 Task: Create a due date automation trigger when advanced on, on the wednesday of the week before a card is due add fields with custom field "Resume" unchecked at 11:00 AM.
Action: Mouse moved to (1057, 75)
Screenshot: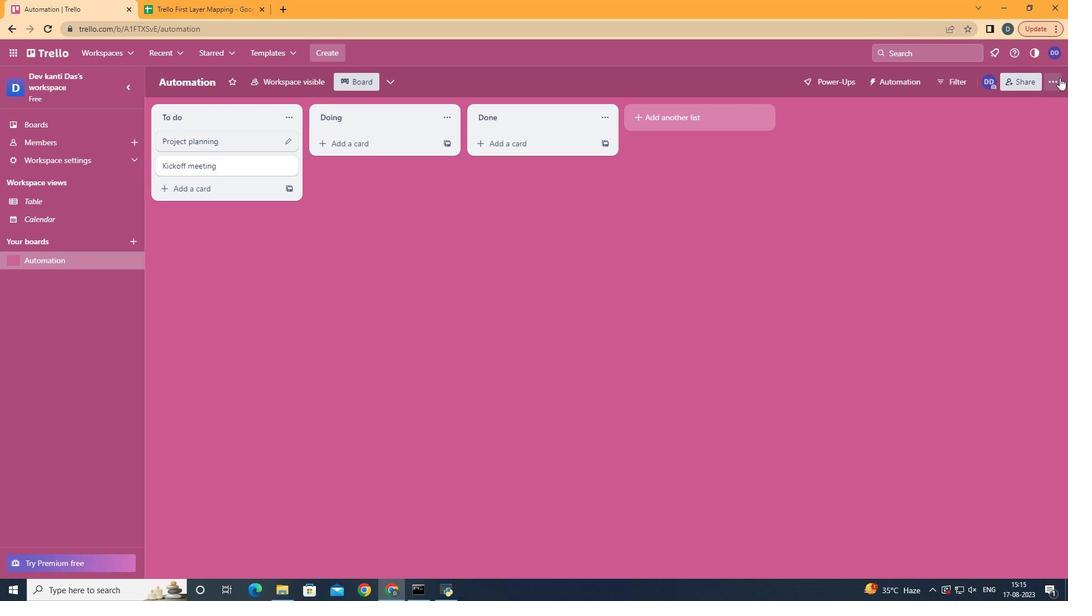 
Action: Mouse pressed left at (1057, 75)
Screenshot: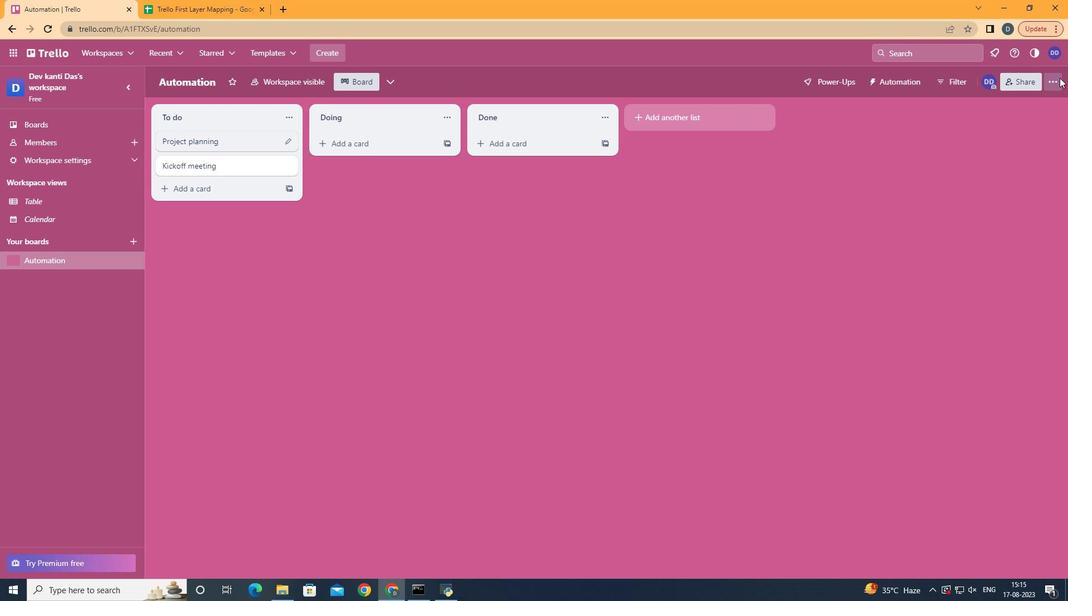 
Action: Mouse moved to (993, 239)
Screenshot: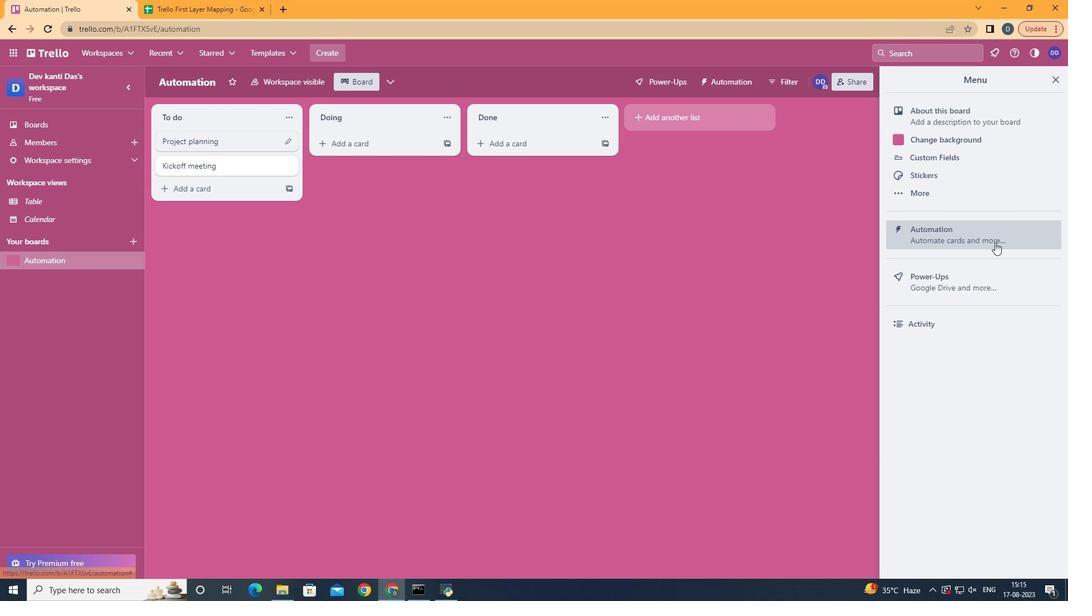
Action: Mouse pressed left at (993, 239)
Screenshot: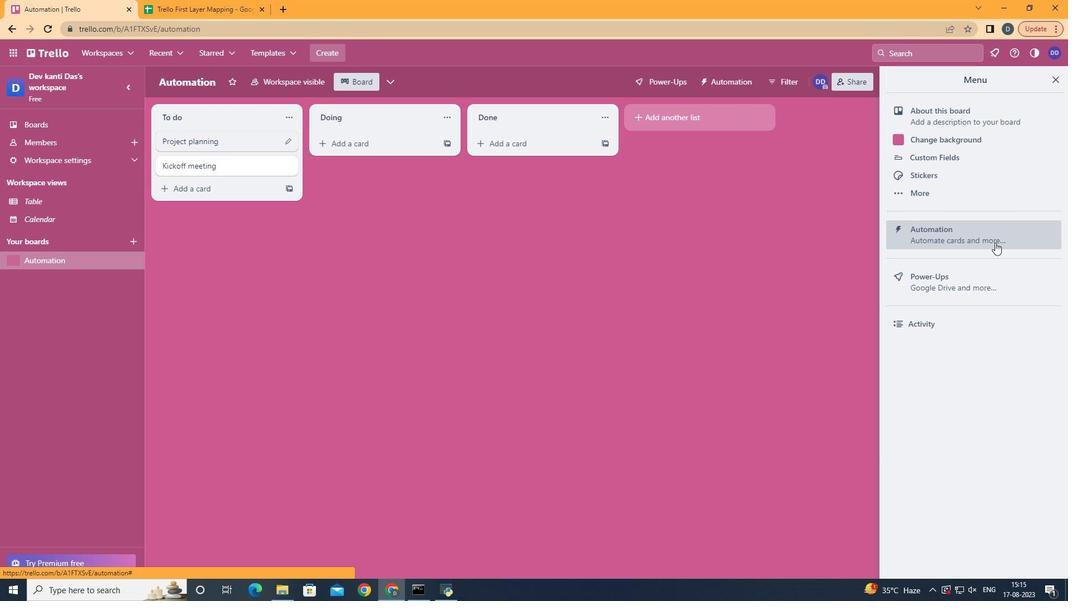 
Action: Mouse moved to (212, 218)
Screenshot: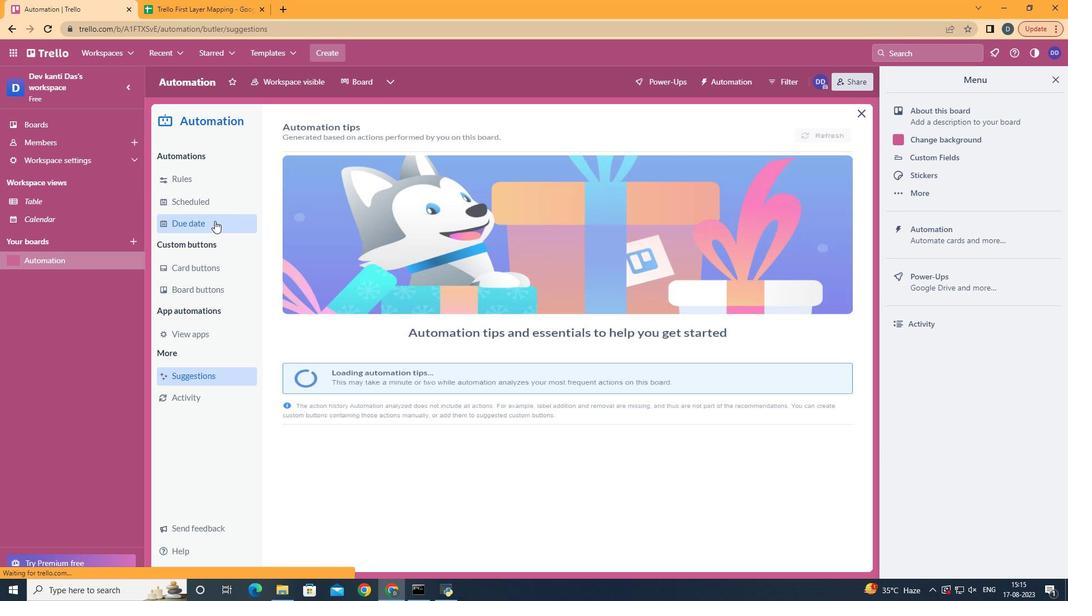 
Action: Mouse pressed left at (212, 218)
Screenshot: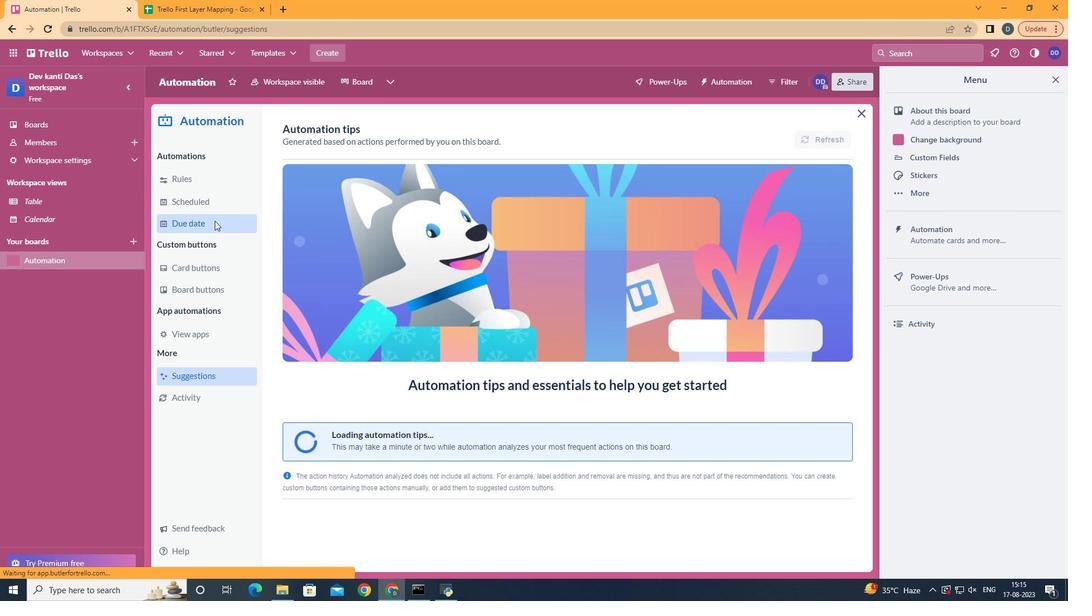 
Action: Mouse moved to (779, 130)
Screenshot: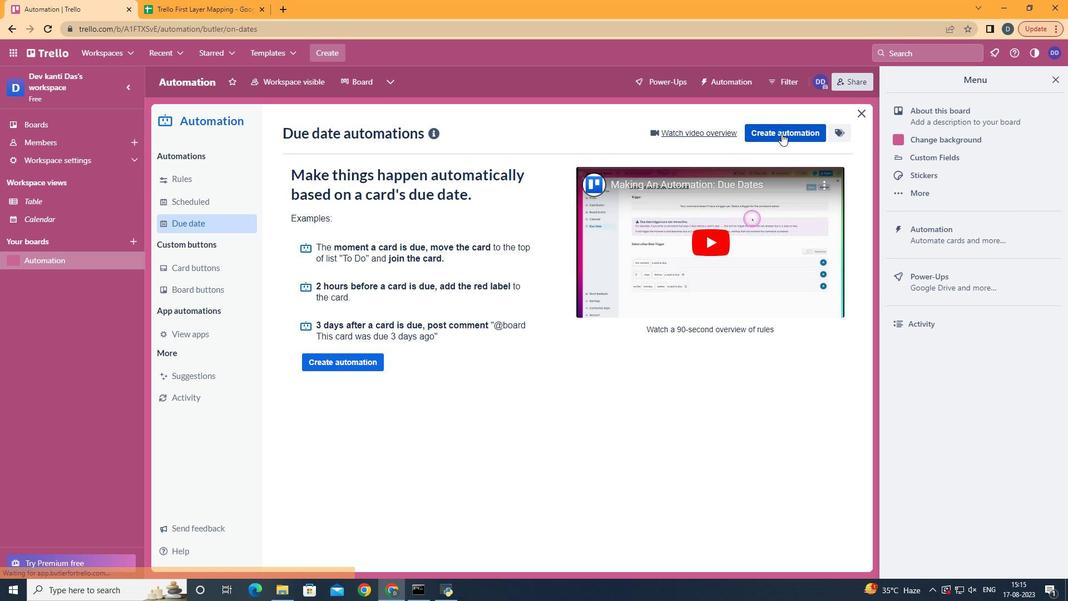 
Action: Mouse pressed left at (779, 130)
Screenshot: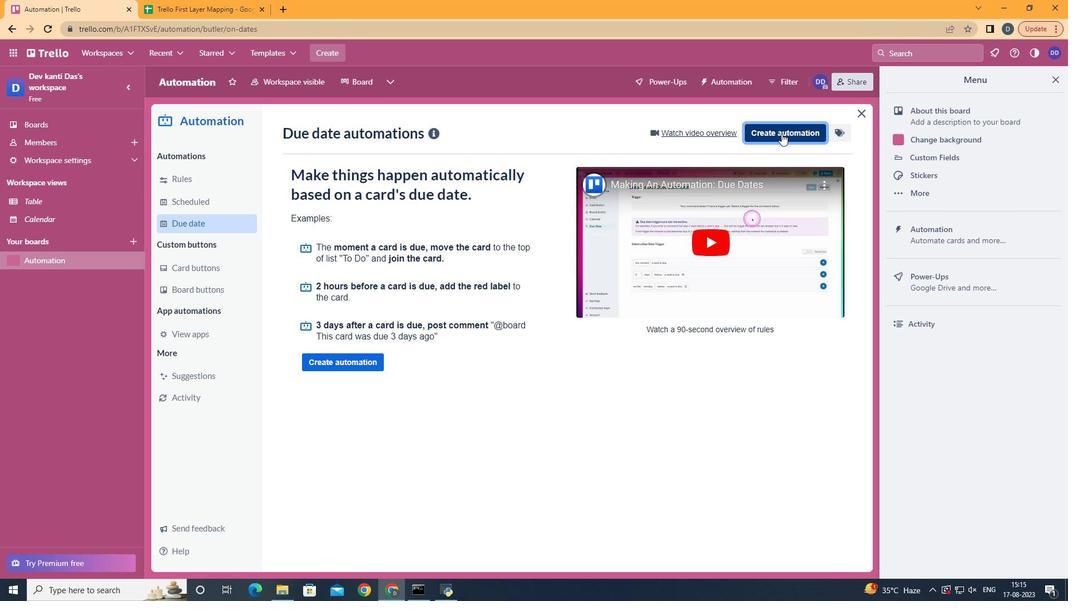
Action: Mouse moved to (580, 236)
Screenshot: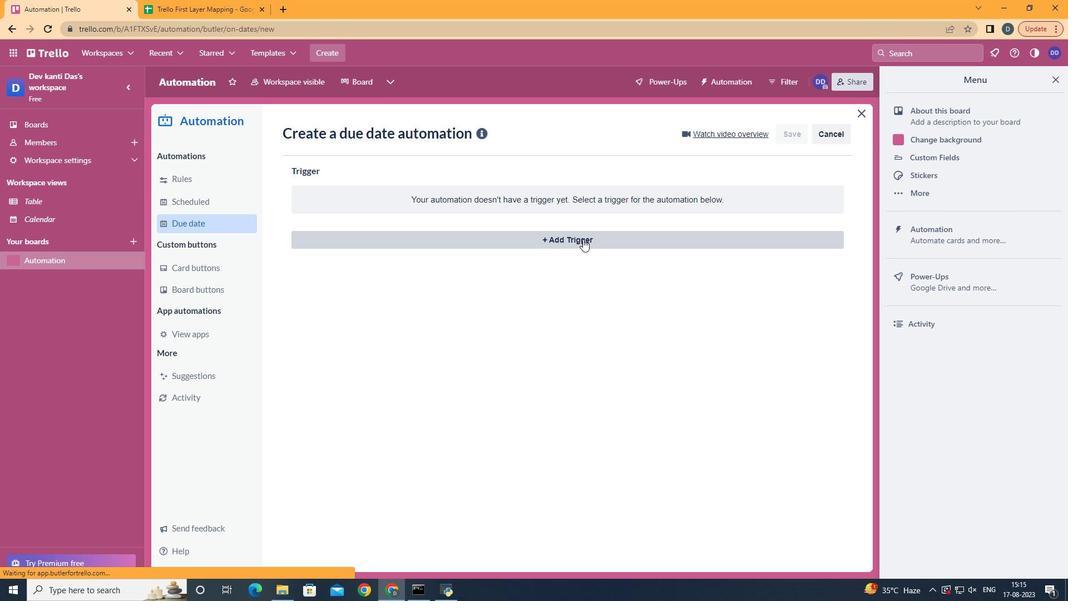 
Action: Mouse pressed left at (580, 236)
Screenshot: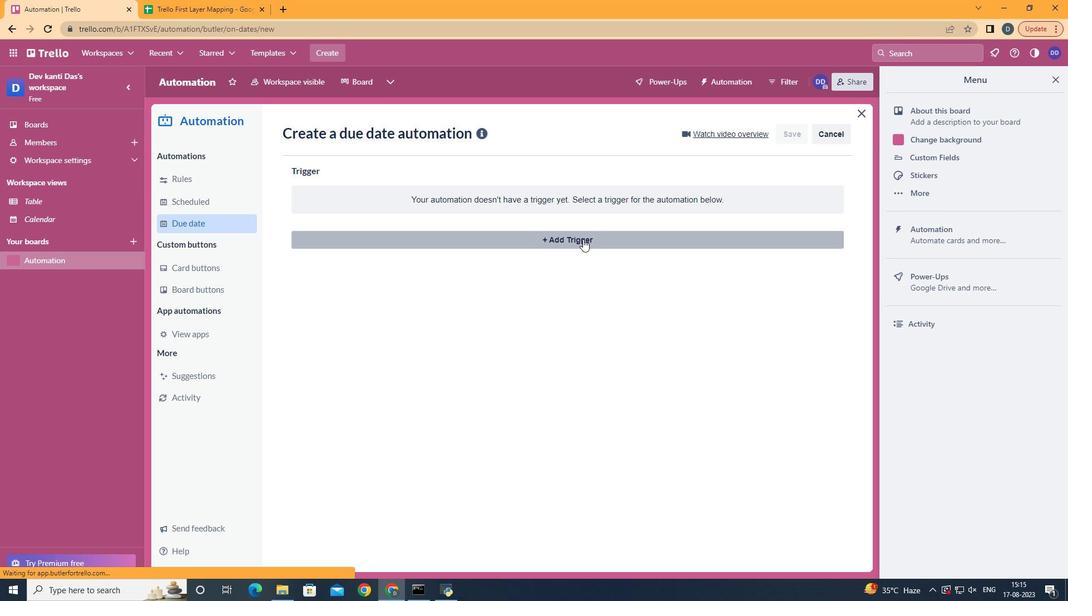 
Action: Mouse moved to (366, 329)
Screenshot: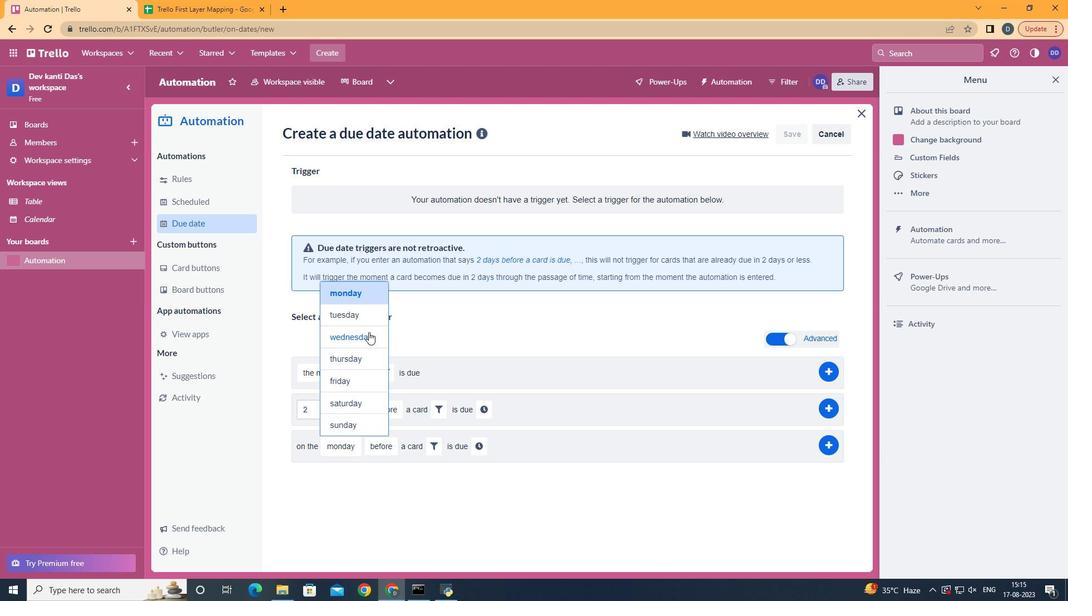 
Action: Mouse pressed left at (366, 329)
Screenshot: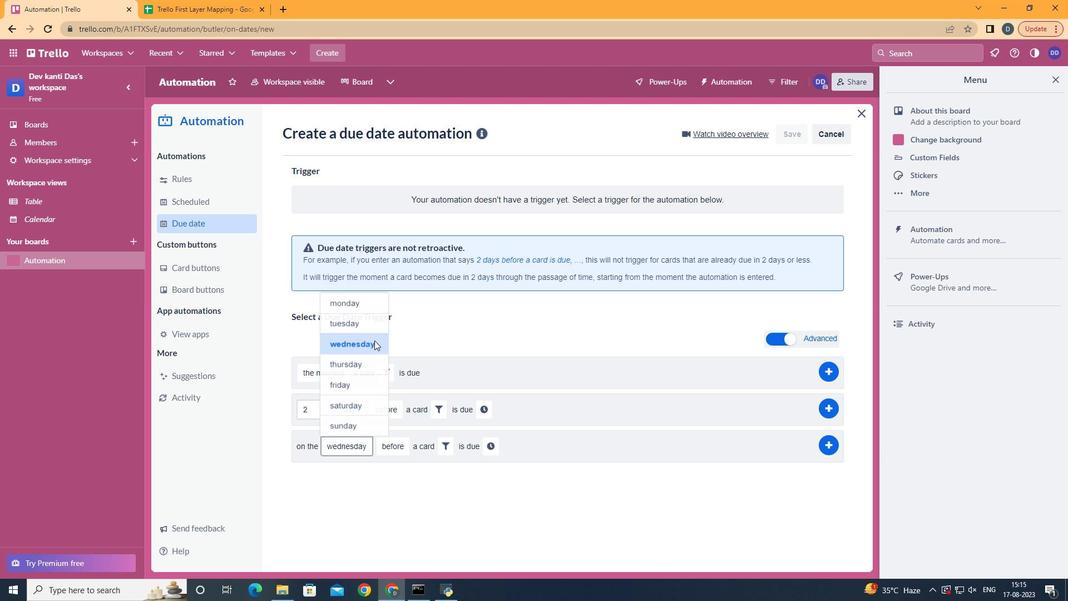 
Action: Mouse moved to (403, 536)
Screenshot: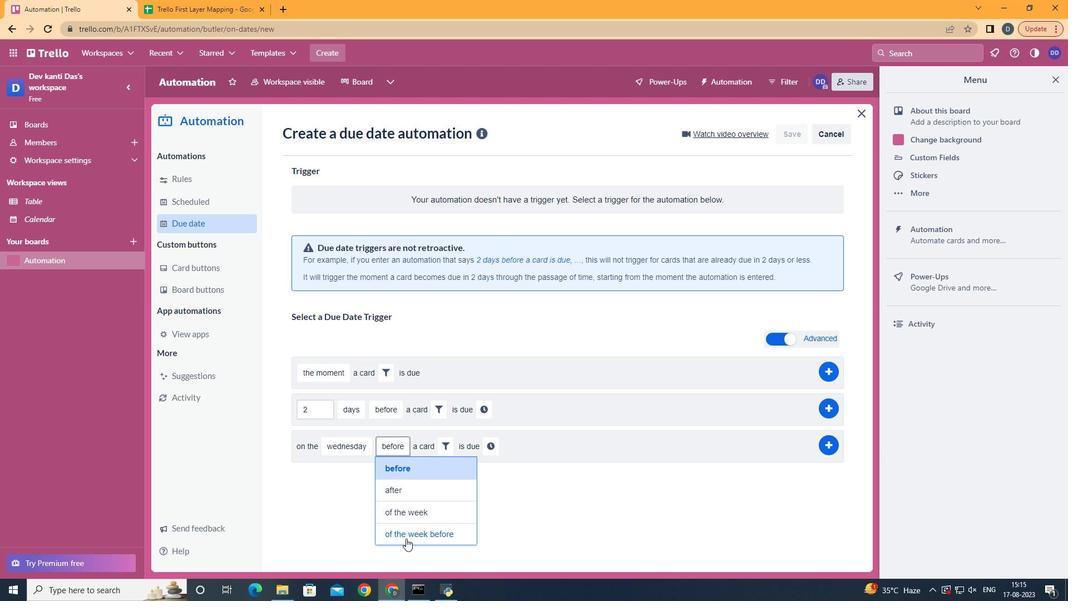
Action: Mouse pressed left at (403, 536)
Screenshot: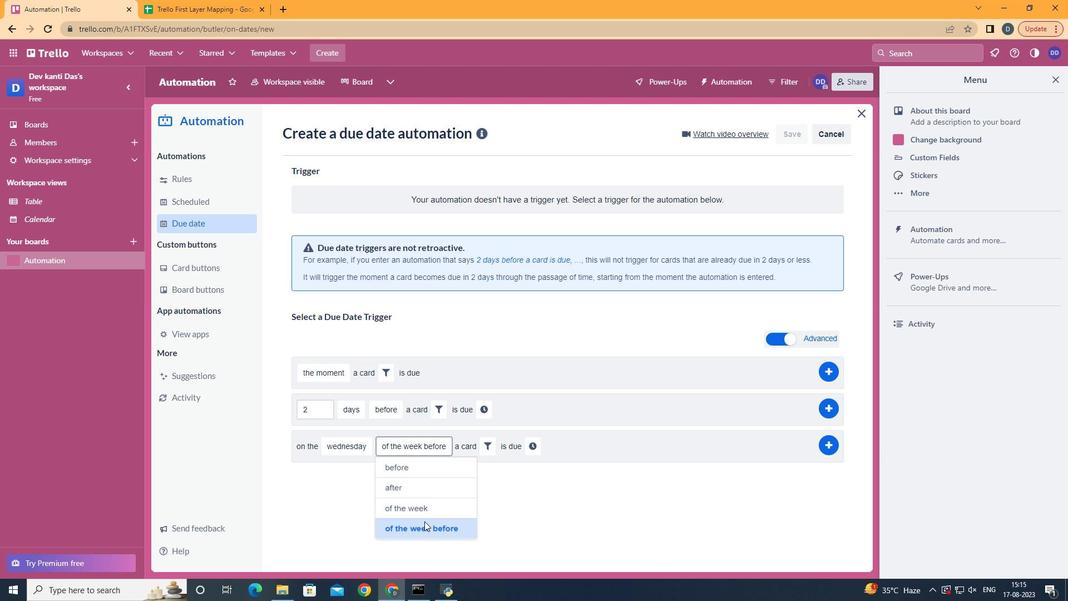 
Action: Mouse moved to (486, 440)
Screenshot: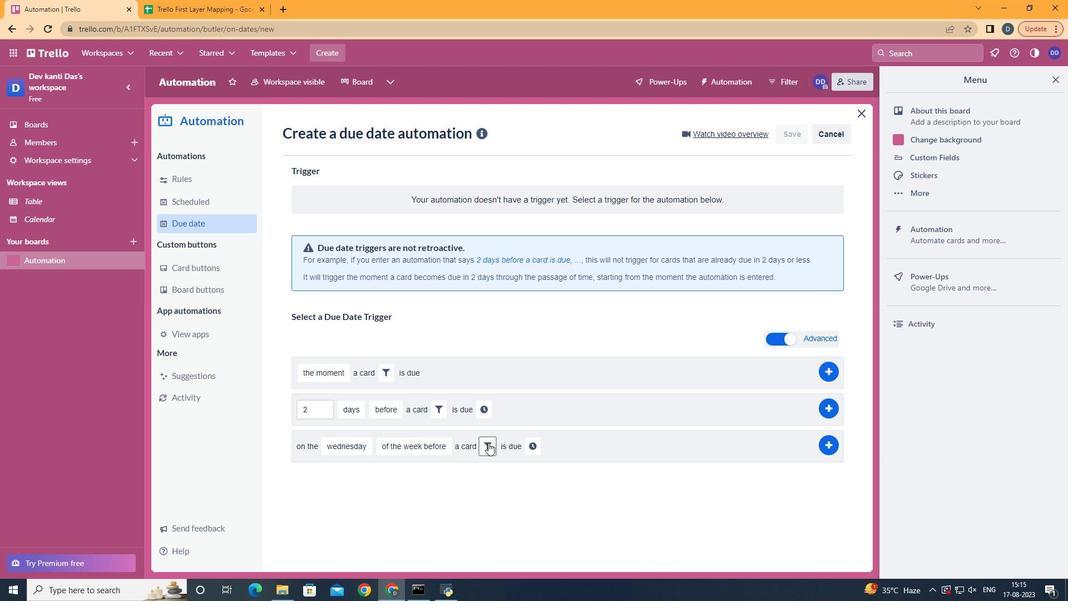 
Action: Mouse pressed left at (486, 440)
Screenshot: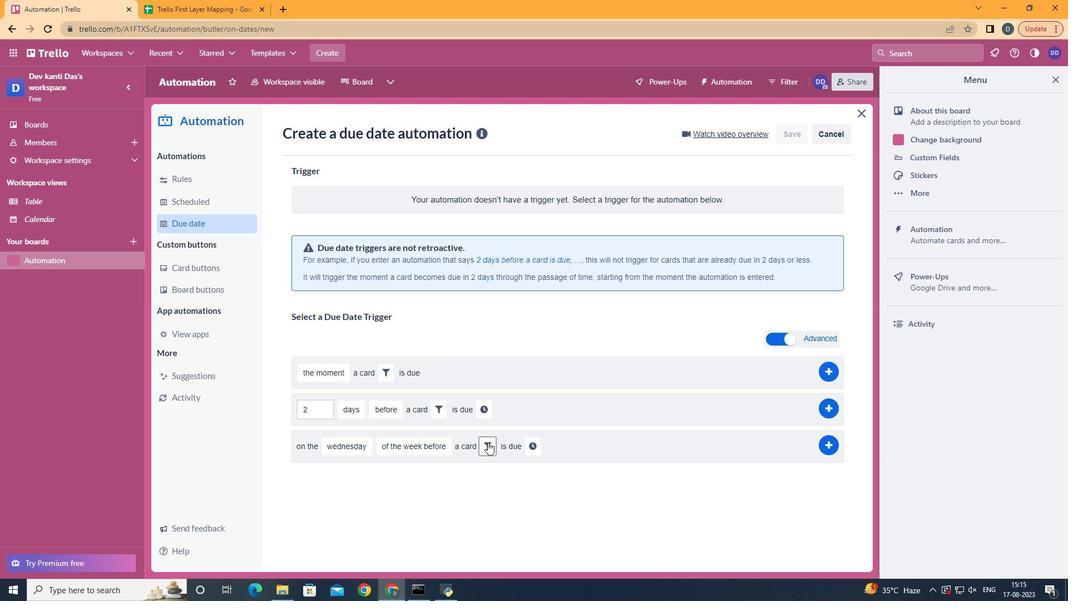 
Action: Mouse moved to (656, 477)
Screenshot: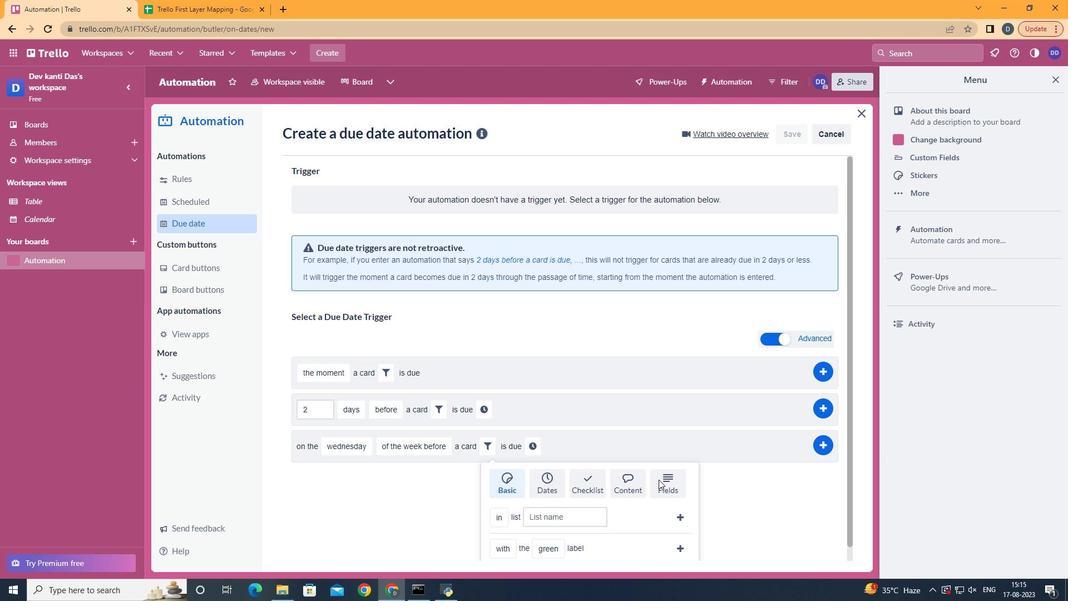 
Action: Mouse pressed left at (656, 477)
Screenshot: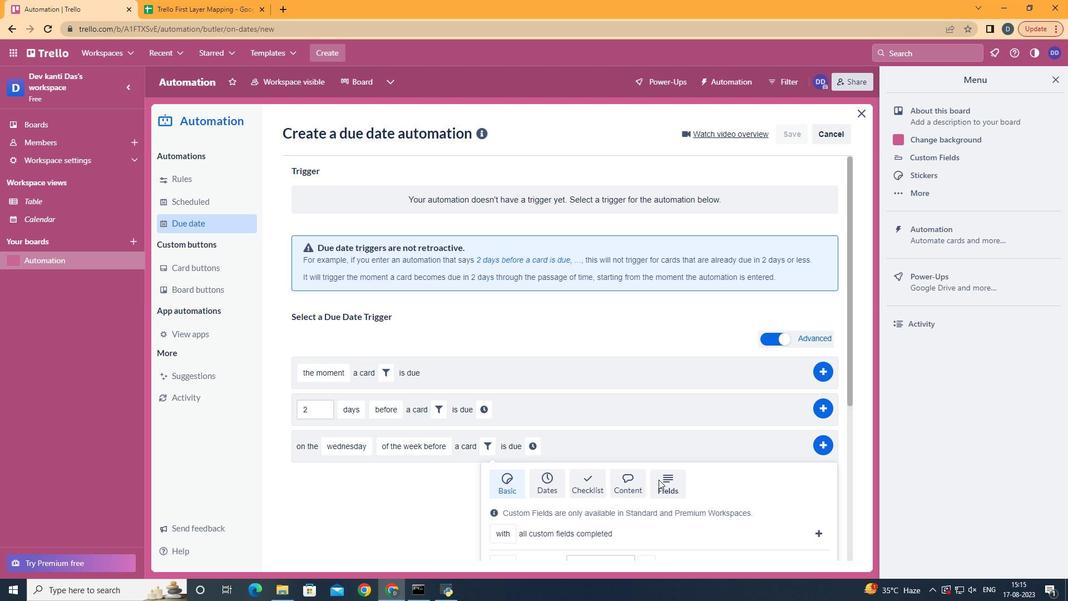 
Action: Mouse moved to (656, 477)
Screenshot: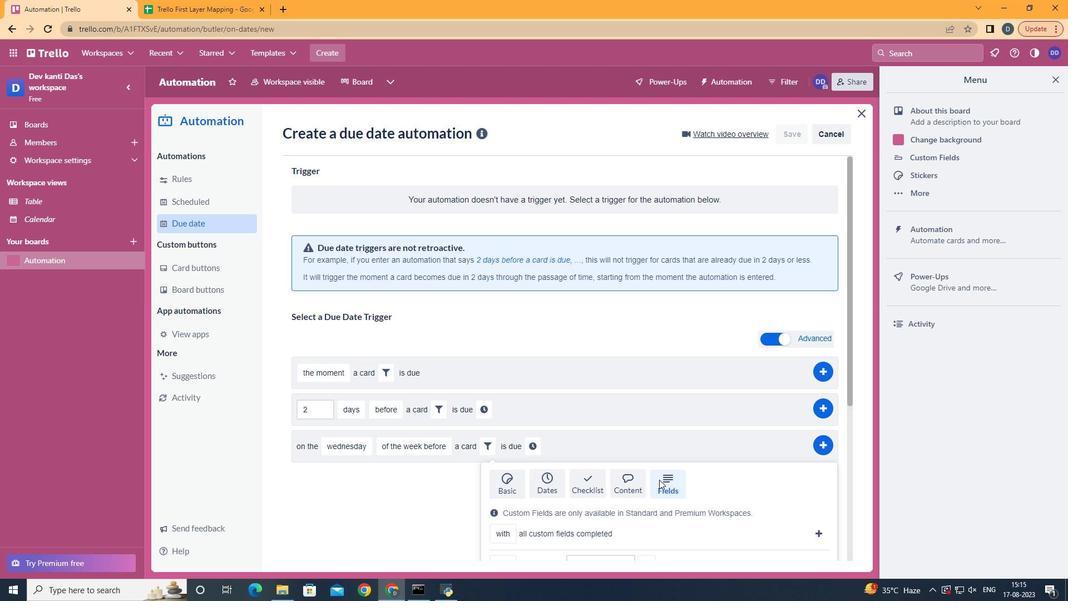 
Action: Mouse scrolled (656, 476) with delta (0, 0)
Screenshot: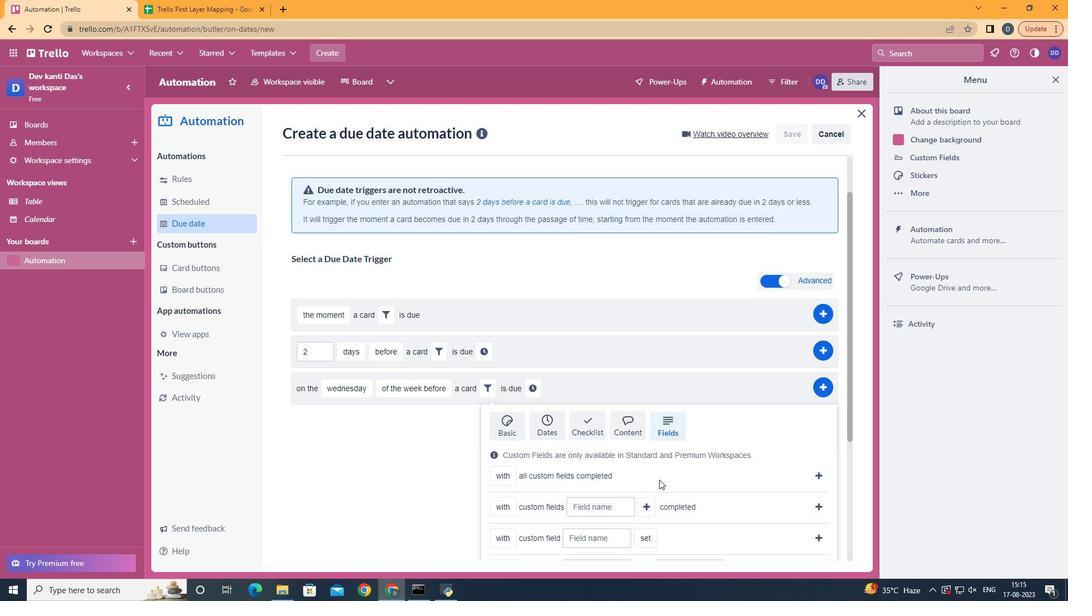 
Action: Mouse scrolled (656, 476) with delta (0, 0)
Screenshot: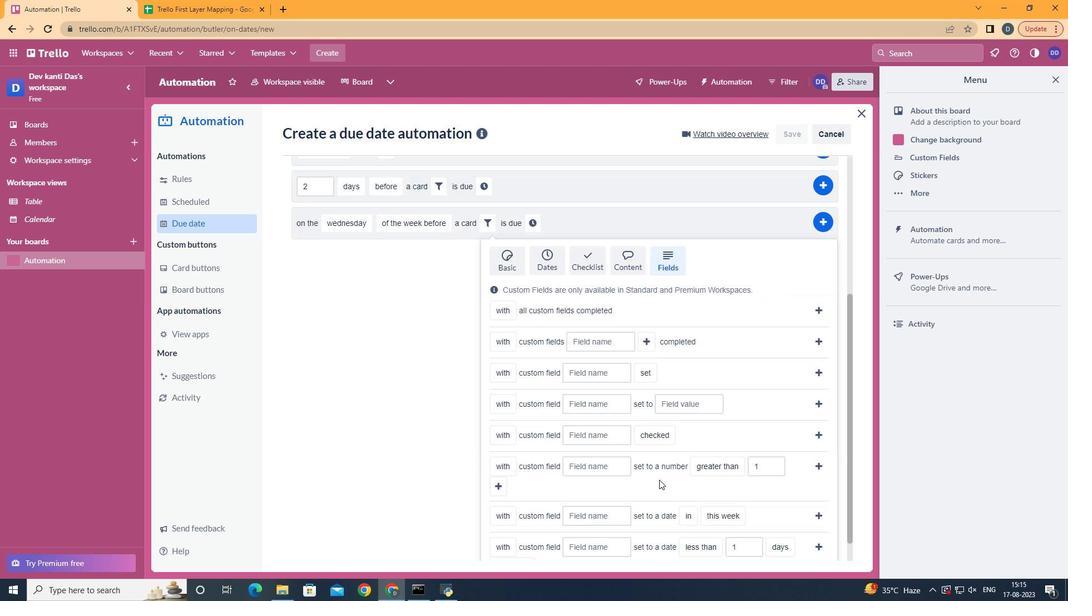 
Action: Mouse scrolled (656, 476) with delta (0, 0)
Screenshot: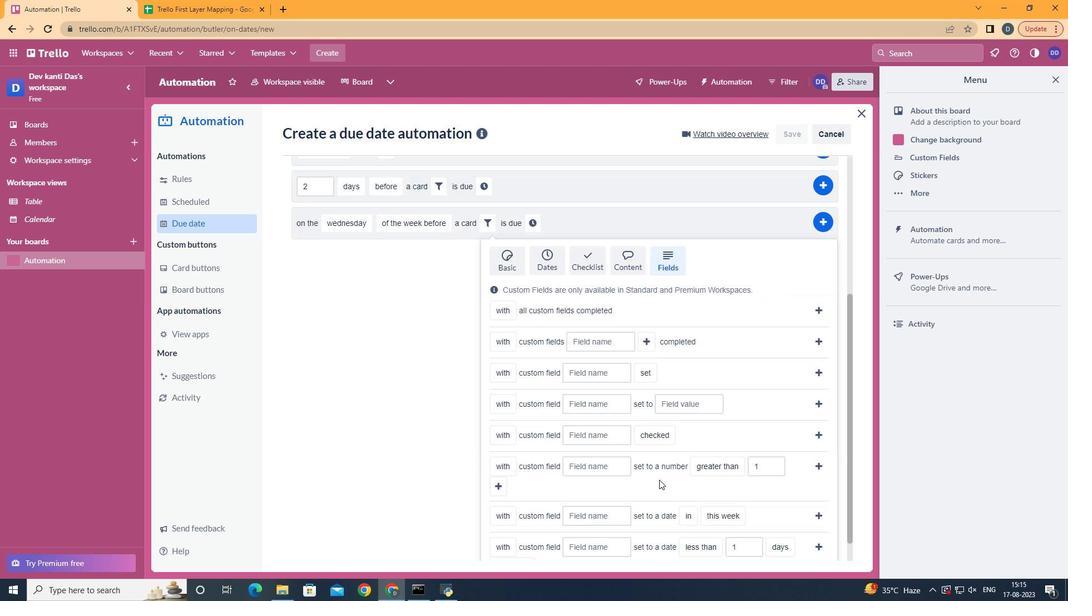 
Action: Mouse scrolled (656, 476) with delta (0, 0)
Screenshot: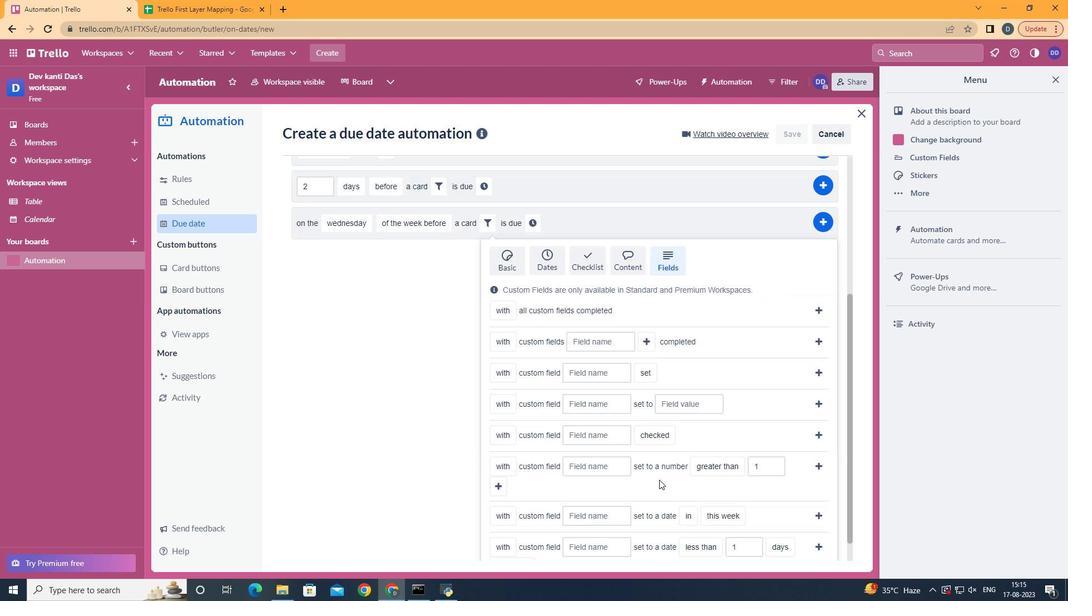 
Action: Mouse scrolled (656, 476) with delta (0, 0)
Screenshot: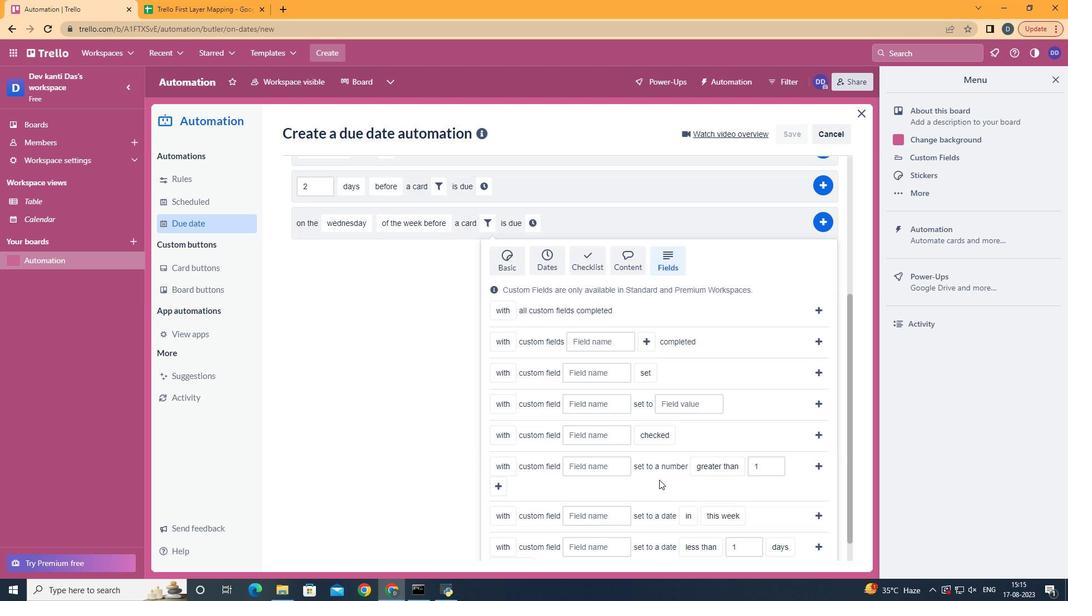 
Action: Mouse scrolled (656, 476) with delta (0, 0)
Screenshot: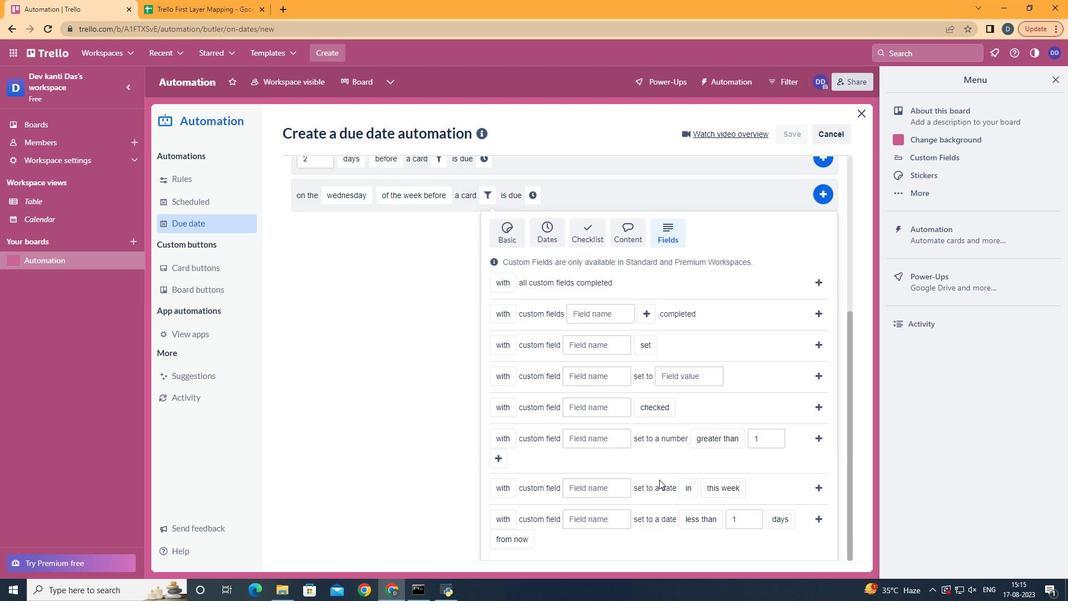 
Action: Mouse moved to (600, 403)
Screenshot: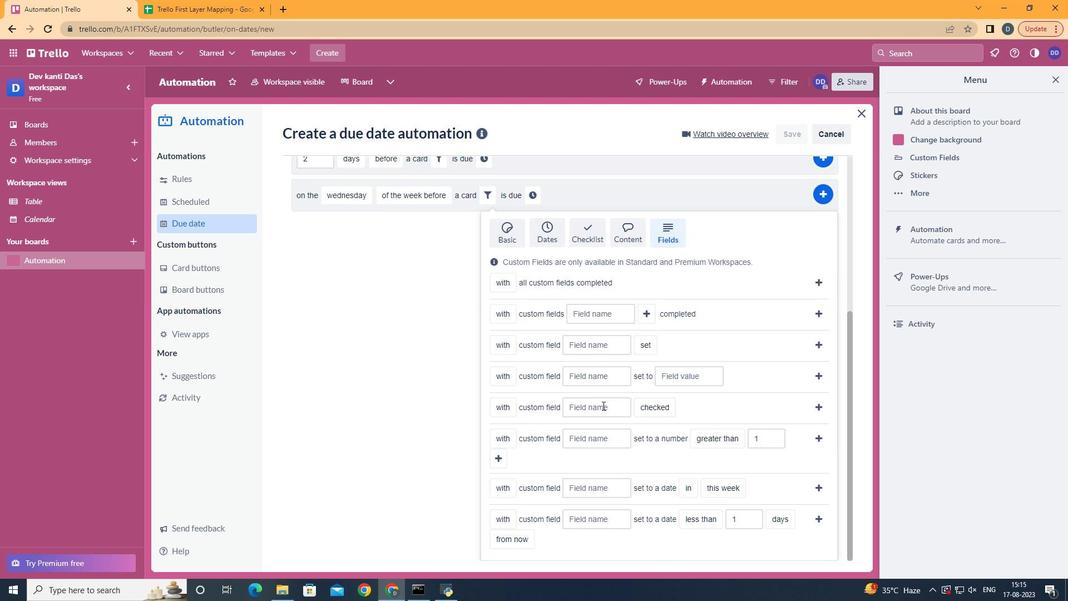 
Action: Mouse pressed left at (600, 403)
Screenshot: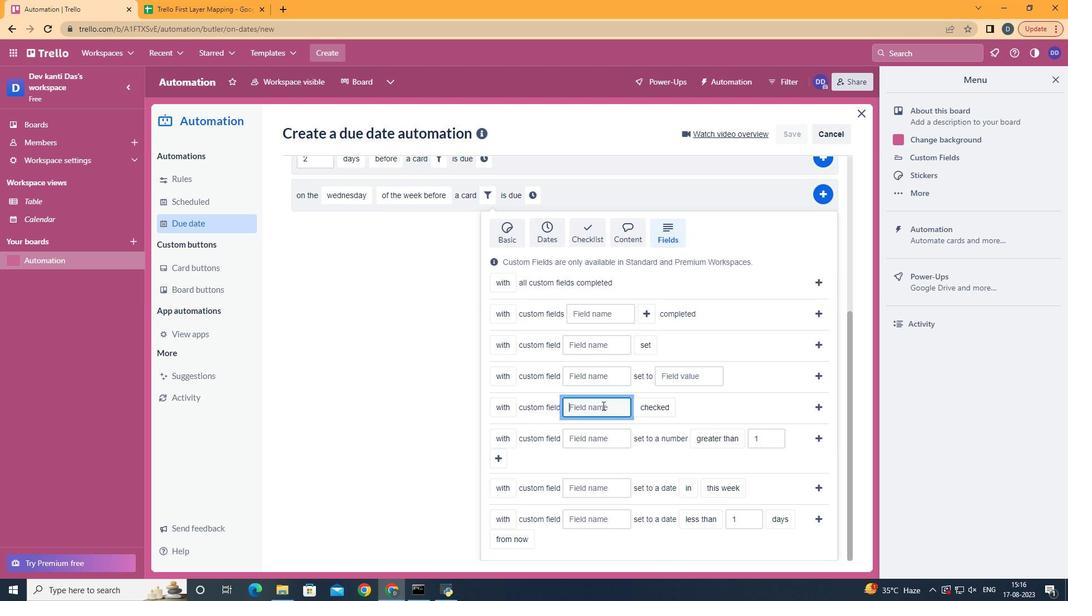 
Action: Key pressed <Key.shift>e<Key.backspace><Key.shift>Resume
Screenshot: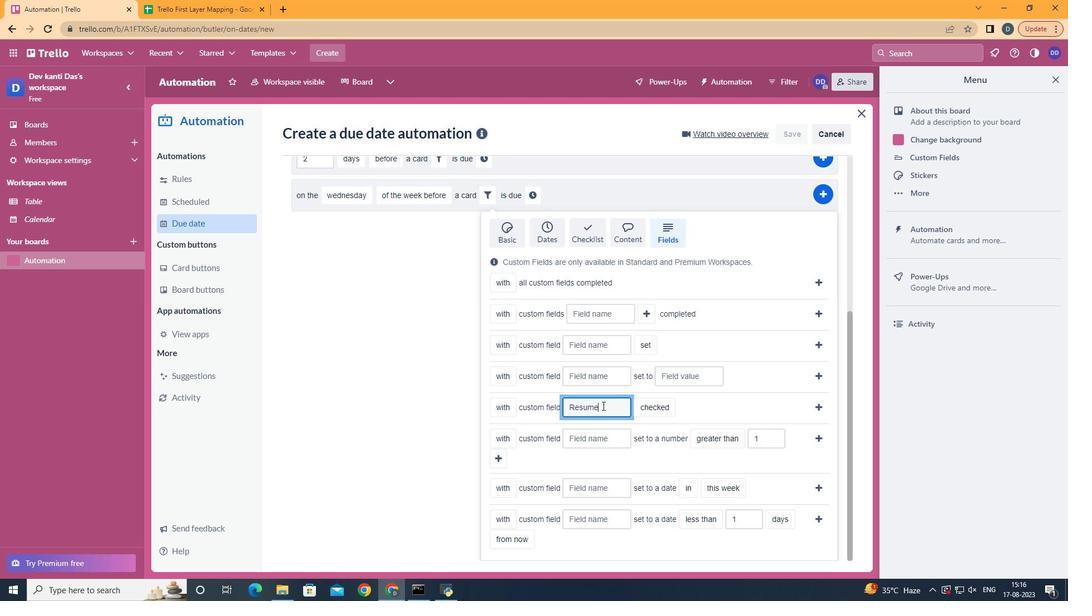 
Action: Mouse moved to (664, 437)
Screenshot: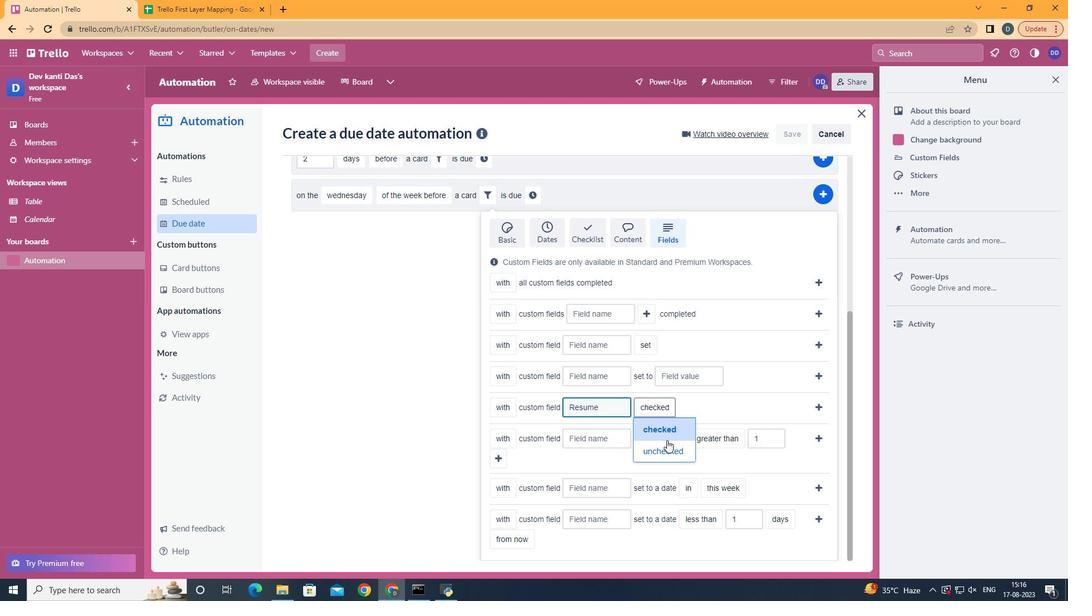 
Action: Mouse pressed left at (664, 437)
Screenshot: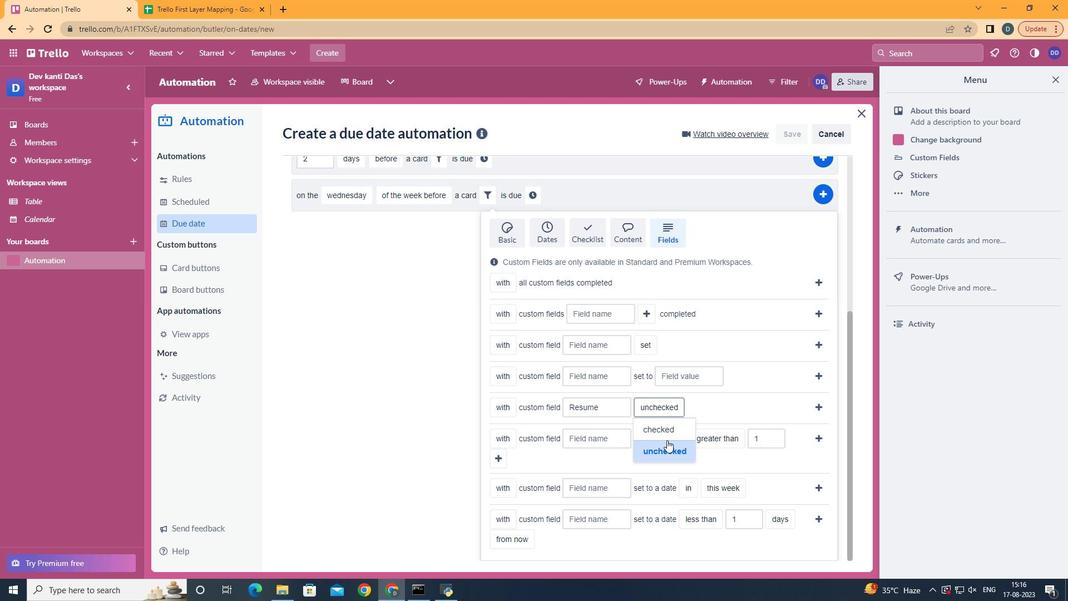 
Action: Mouse moved to (811, 404)
Screenshot: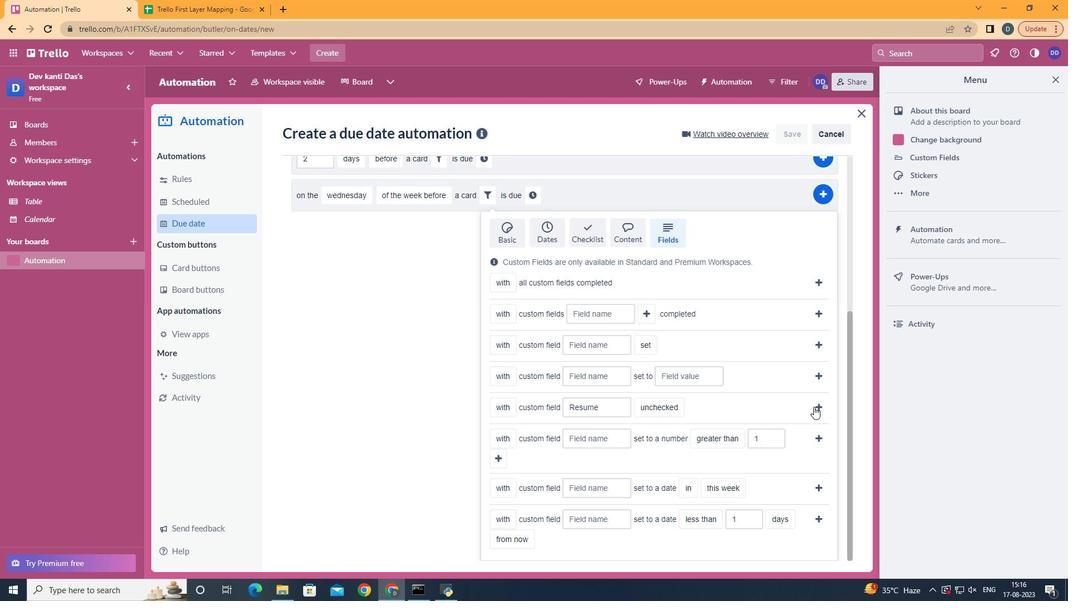 
Action: Mouse pressed left at (811, 404)
Screenshot: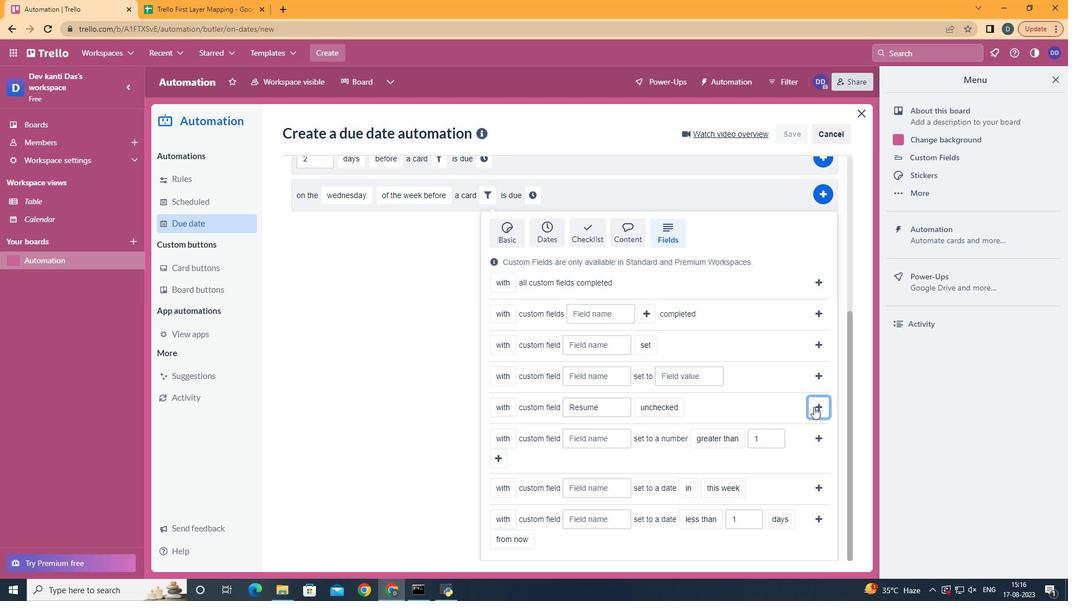 
Action: Mouse moved to (692, 437)
Screenshot: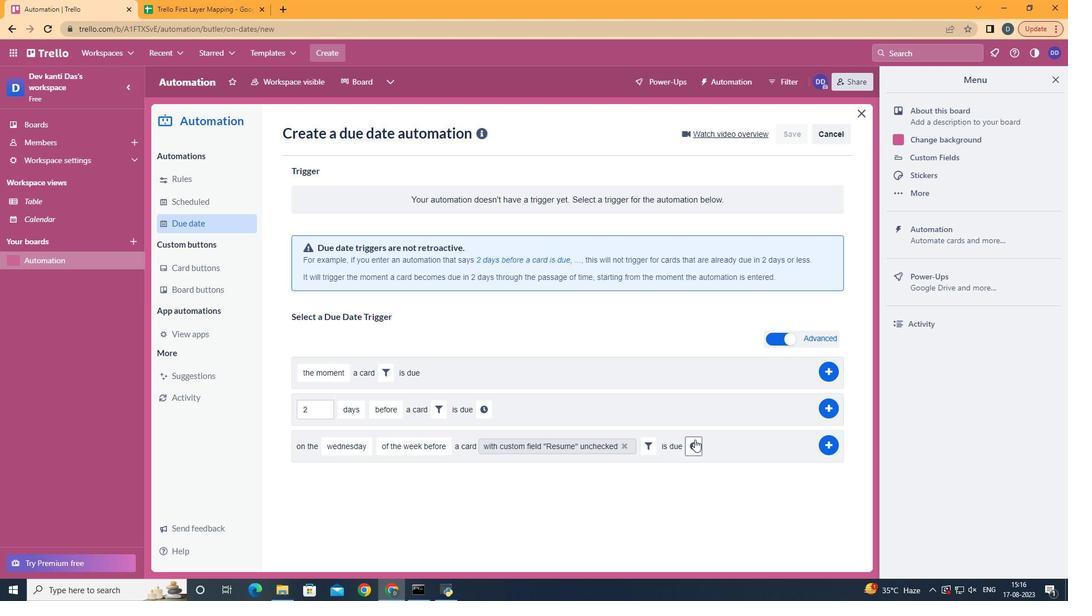 
Action: Mouse pressed left at (692, 437)
Screenshot: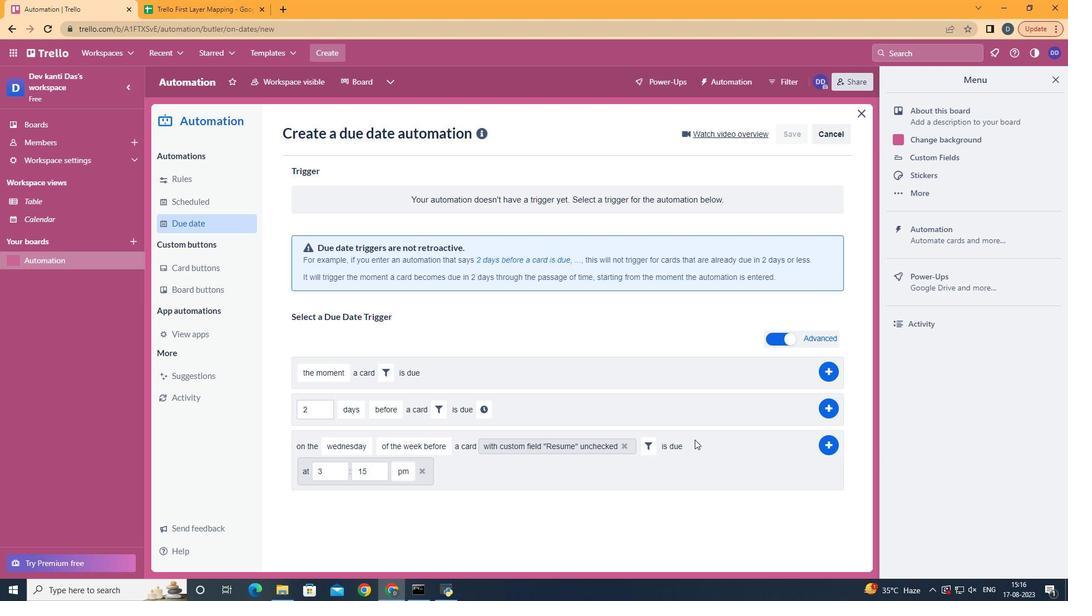 
Action: Mouse moved to (322, 474)
Screenshot: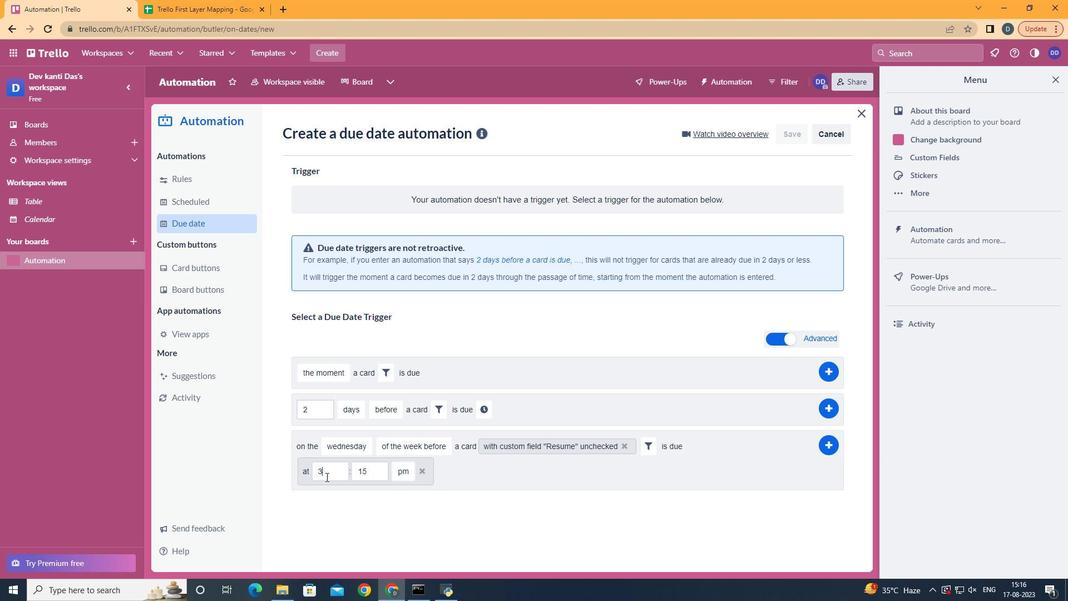 
Action: Mouse pressed left at (322, 474)
Screenshot: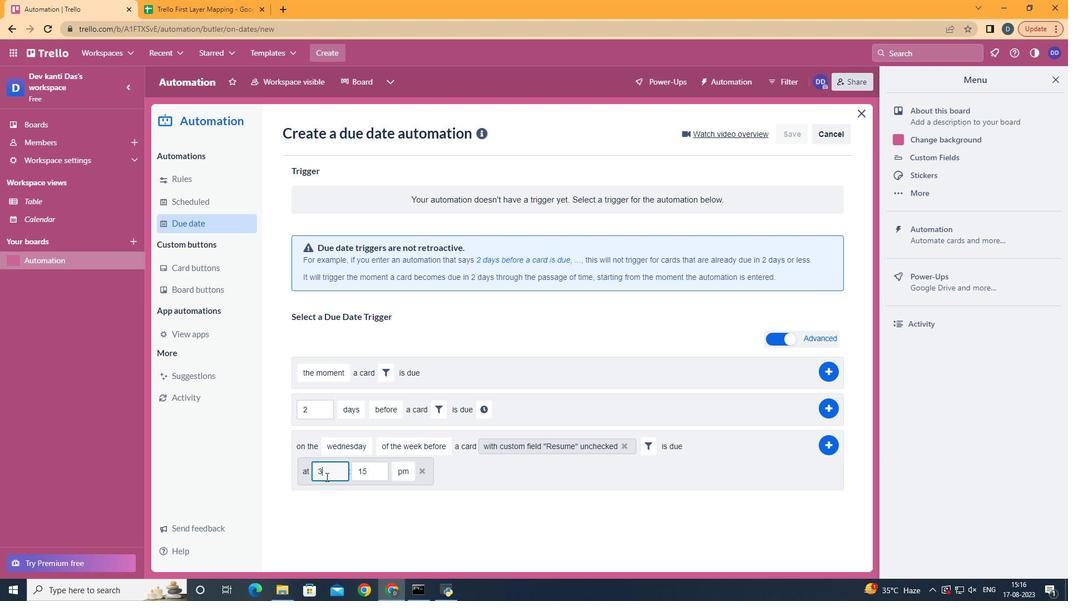 
Action: Mouse moved to (321, 474)
Screenshot: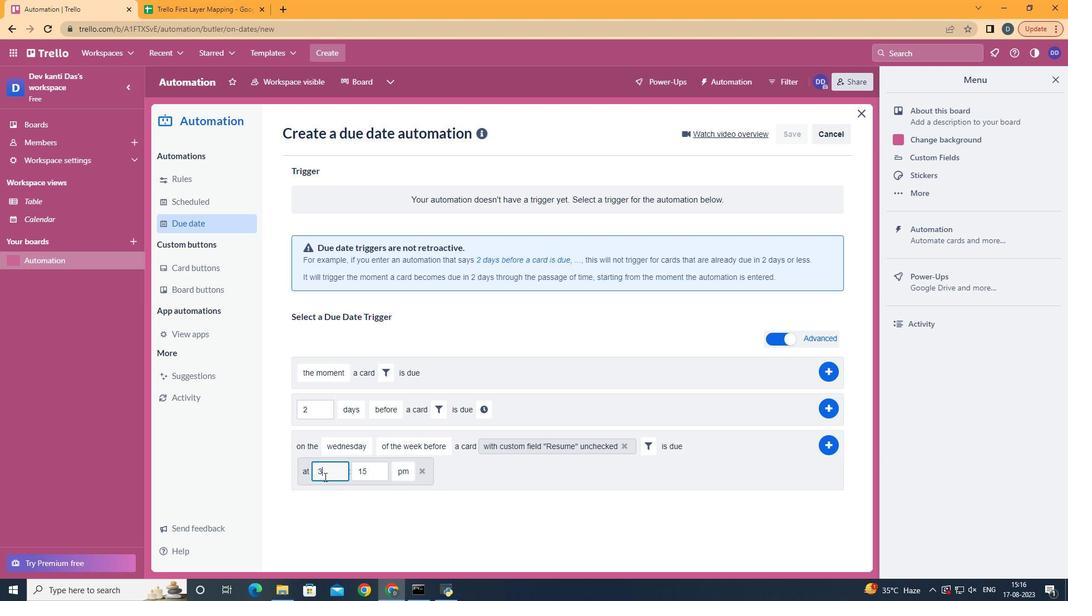 
Action: Key pressed <Key.backspace>11
Screenshot: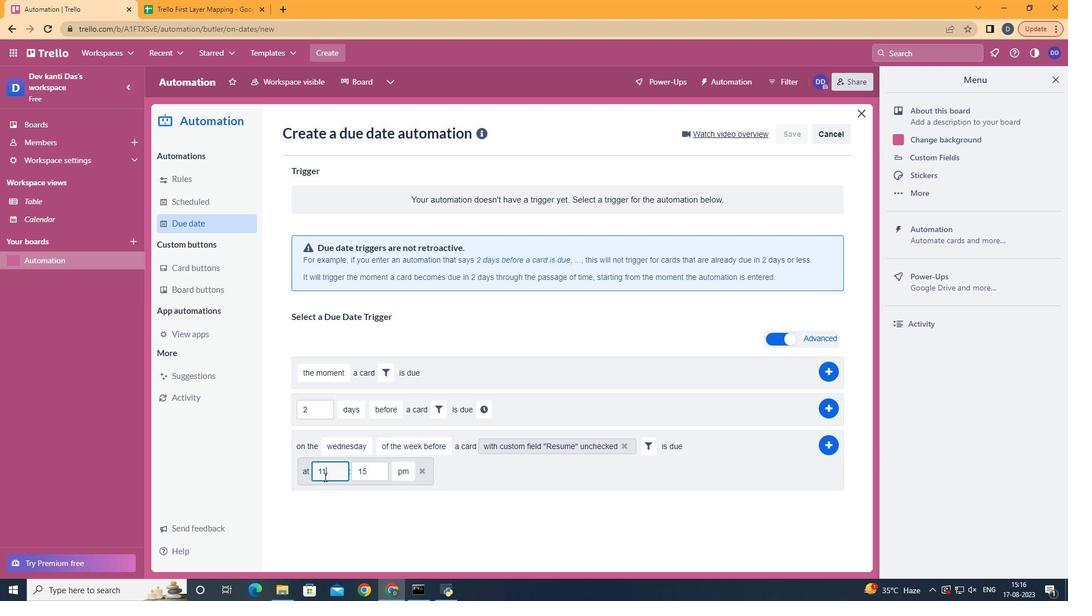 
Action: Mouse moved to (368, 470)
Screenshot: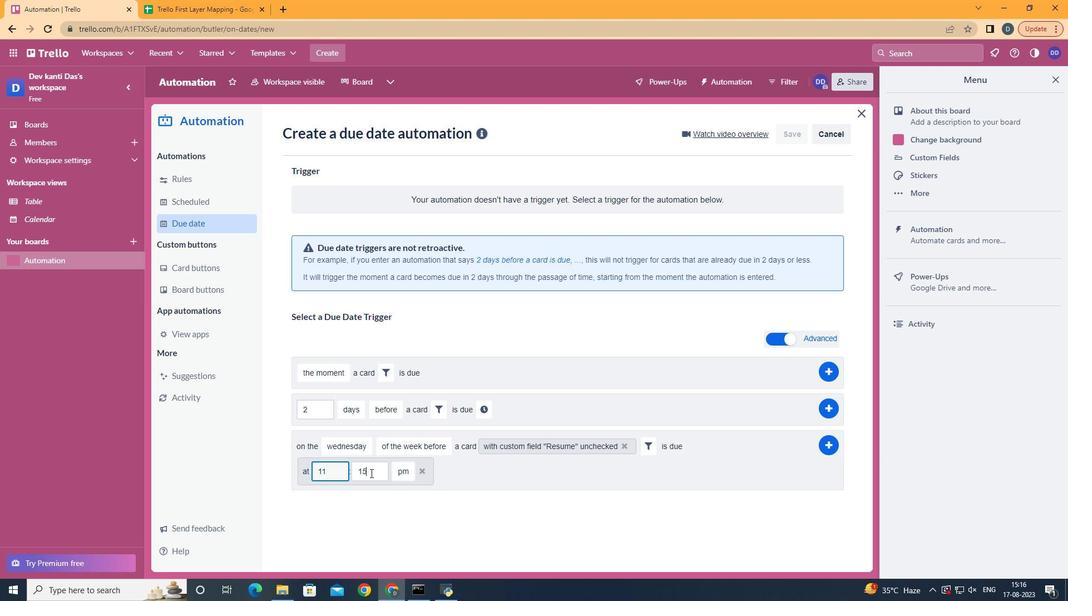 
Action: Mouse pressed left at (368, 470)
Screenshot: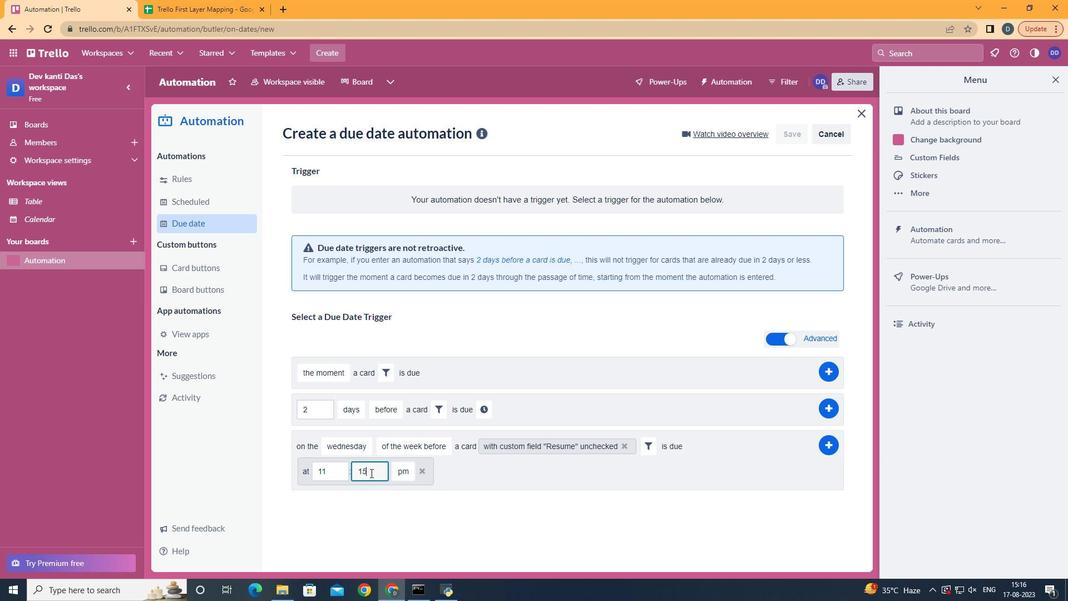 
Action: Mouse moved to (365, 470)
Screenshot: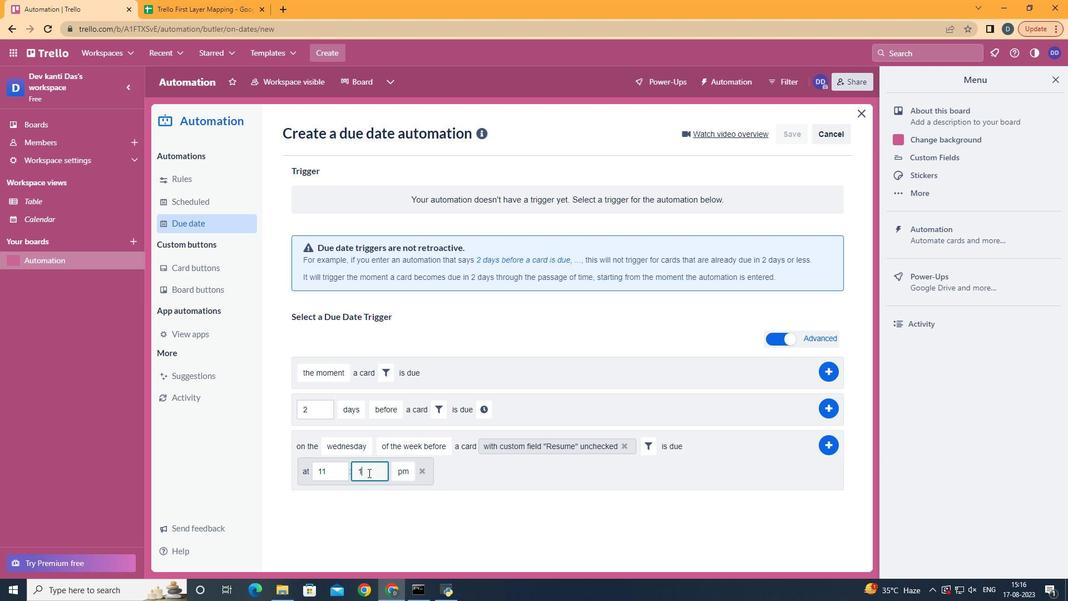 
Action: Key pressed <Key.backspace><Key.backspace>00
Screenshot: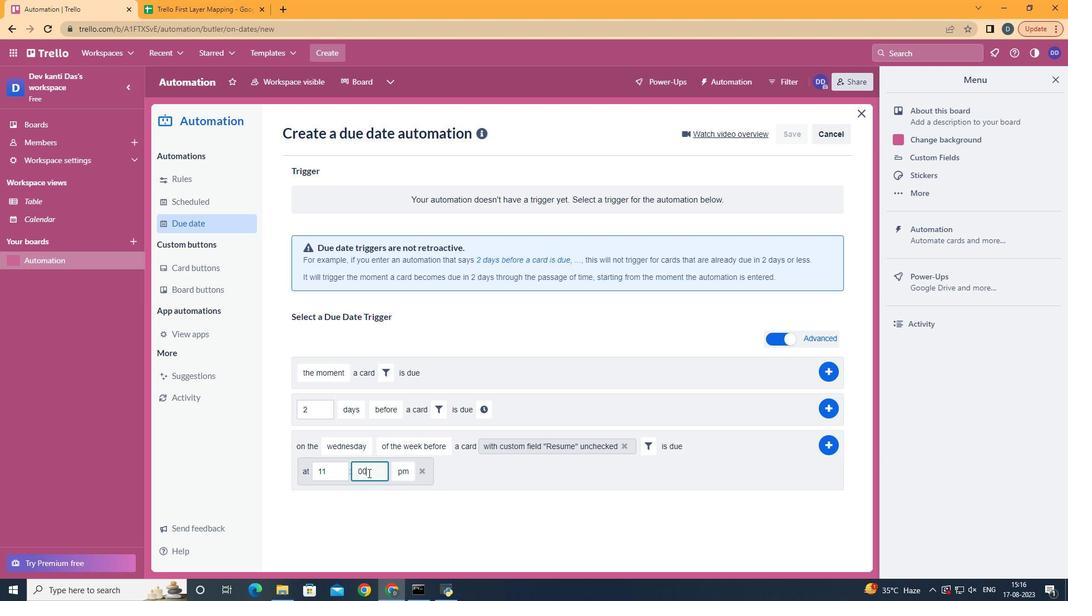 
Action: Mouse moved to (400, 487)
Screenshot: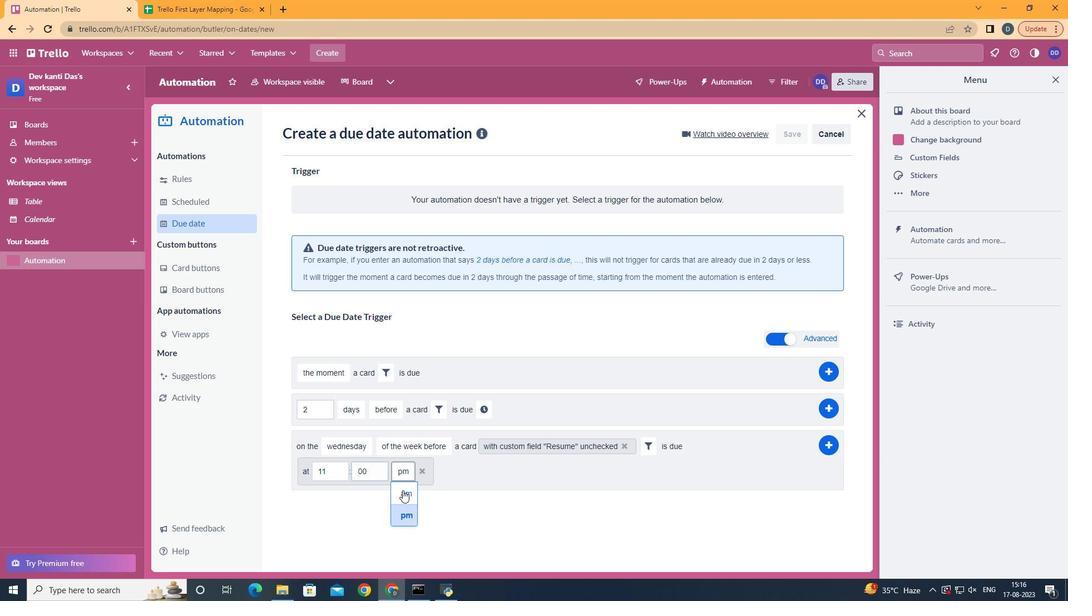 
Action: Mouse pressed left at (400, 487)
Screenshot: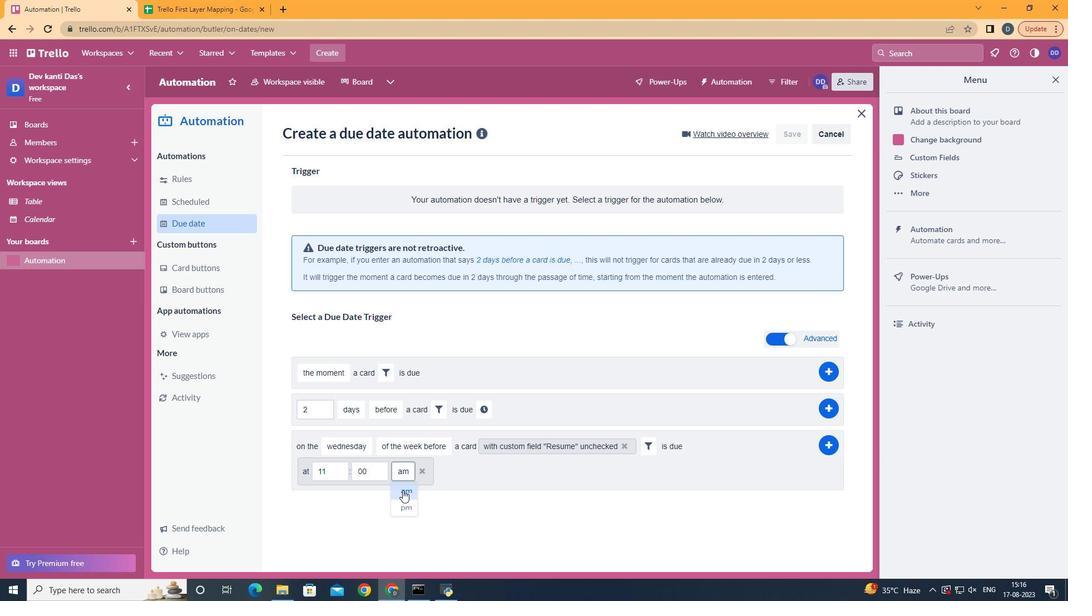 
Action: Mouse moved to (826, 441)
Screenshot: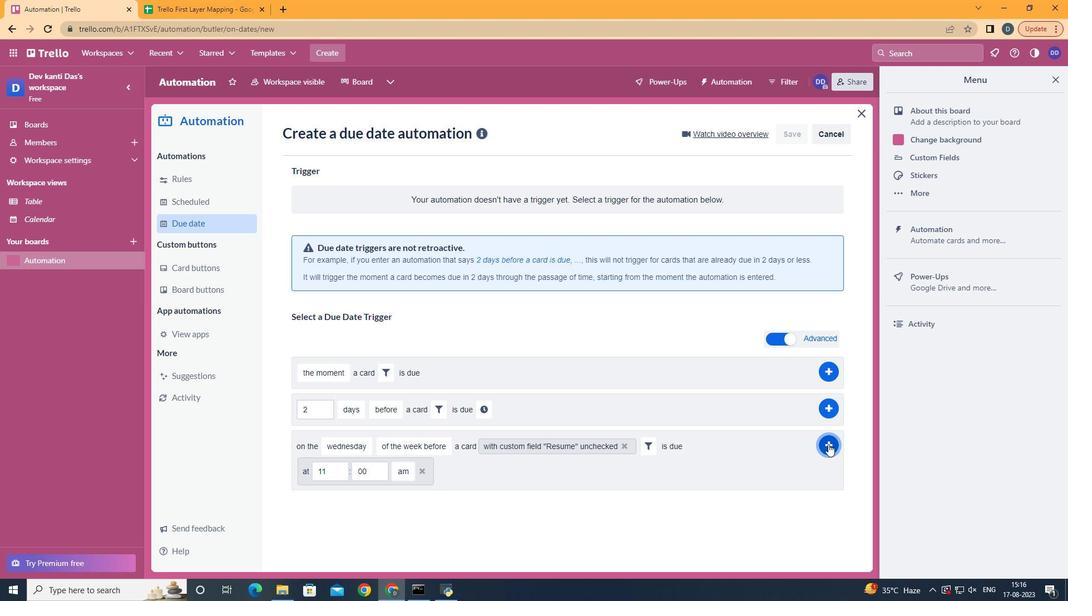 
Action: Mouse pressed left at (826, 441)
Screenshot: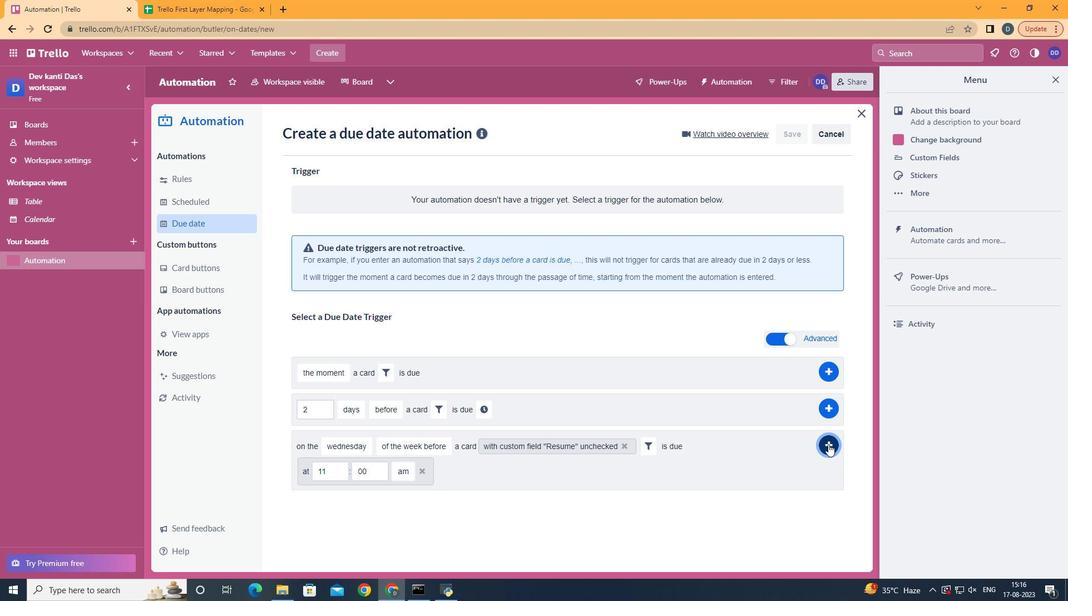 
